 Task: Choose the runner image macOS with the architecture "ARM64" for the new self-hosted runner in the repository "JS".
Action: Mouse moved to (1160, 261)
Screenshot: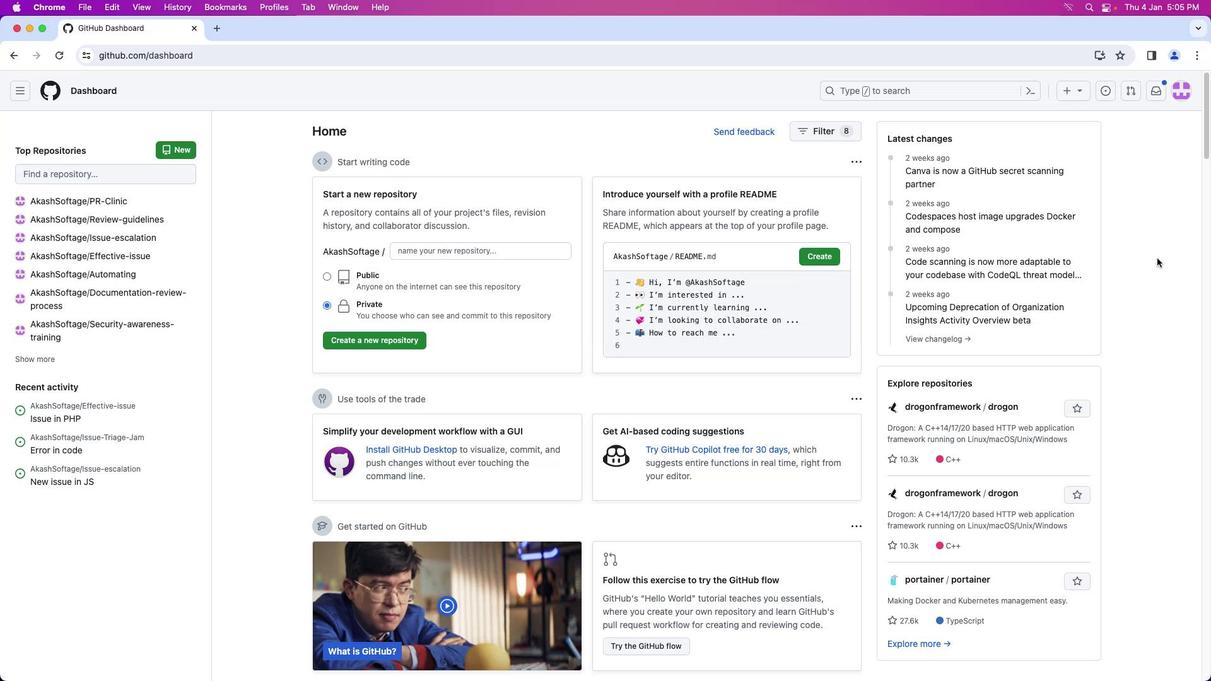 
Action: Mouse pressed left at (1160, 261)
Screenshot: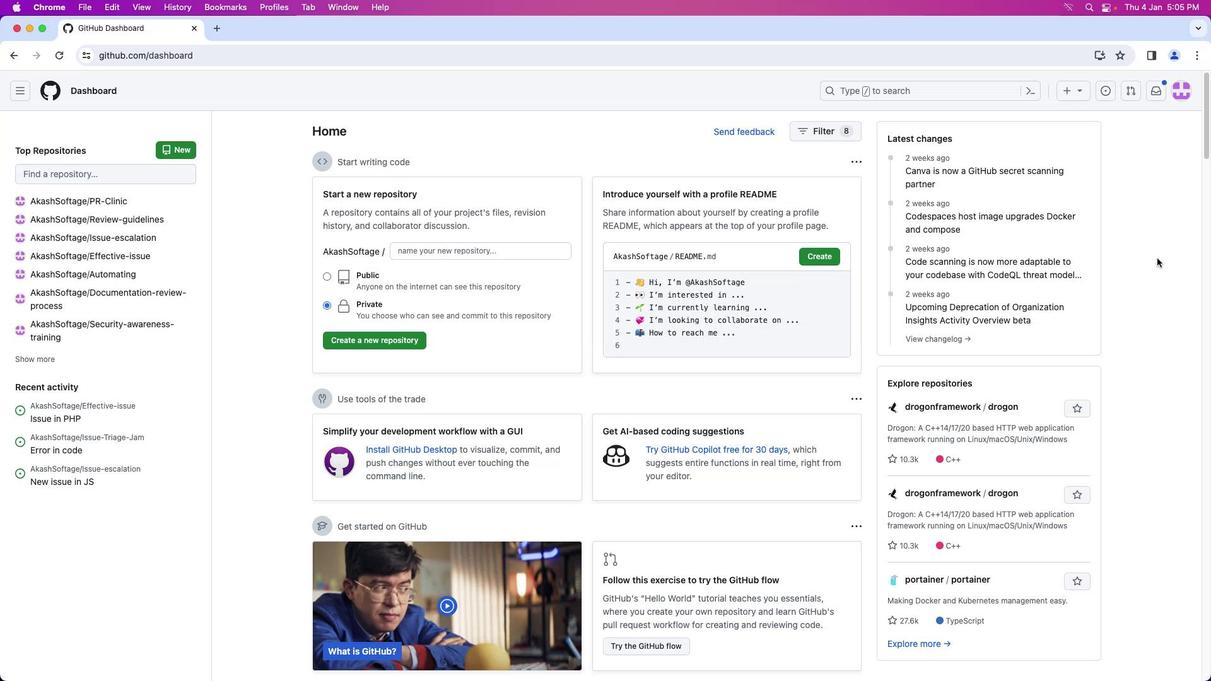 
Action: Mouse moved to (1183, 95)
Screenshot: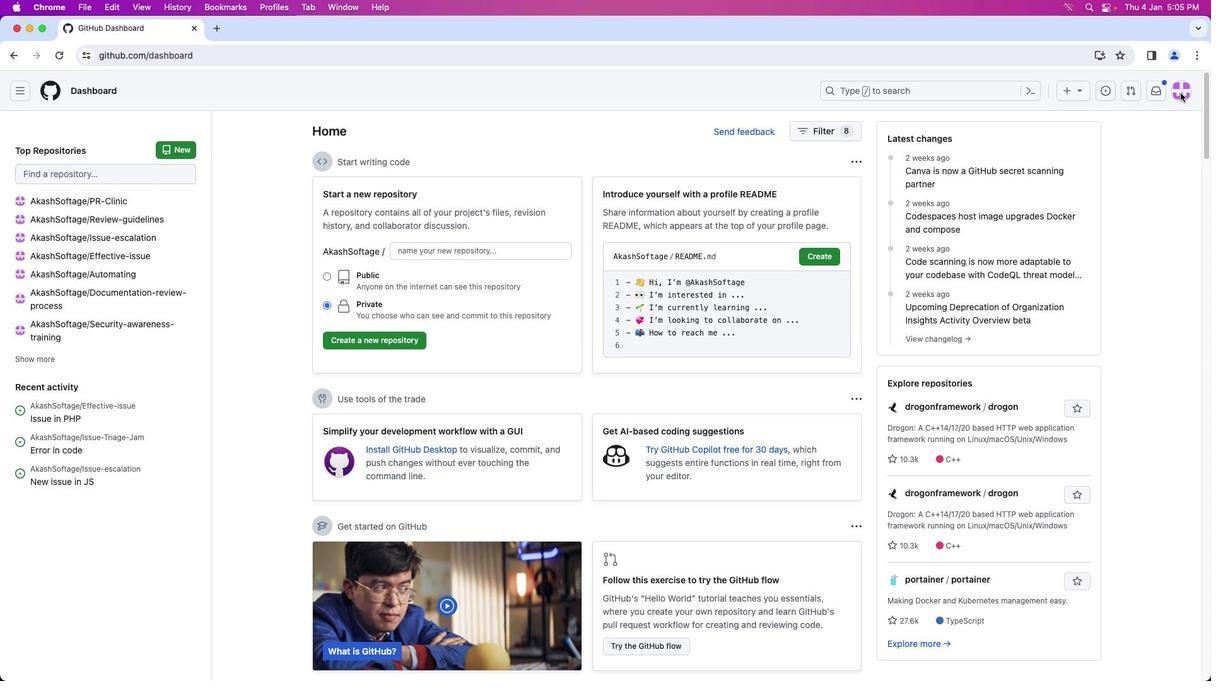 
Action: Mouse pressed left at (1183, 95)
Screenshot: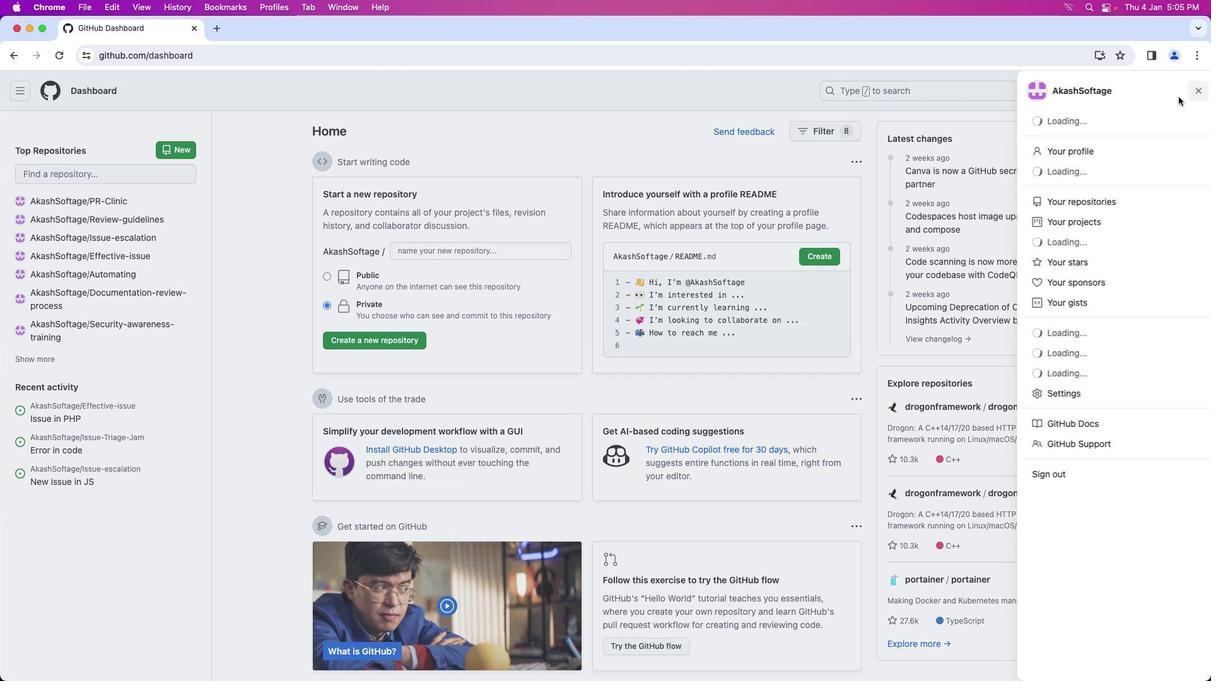 
Action: Mouse moved to (1125, 203)
Screenshot: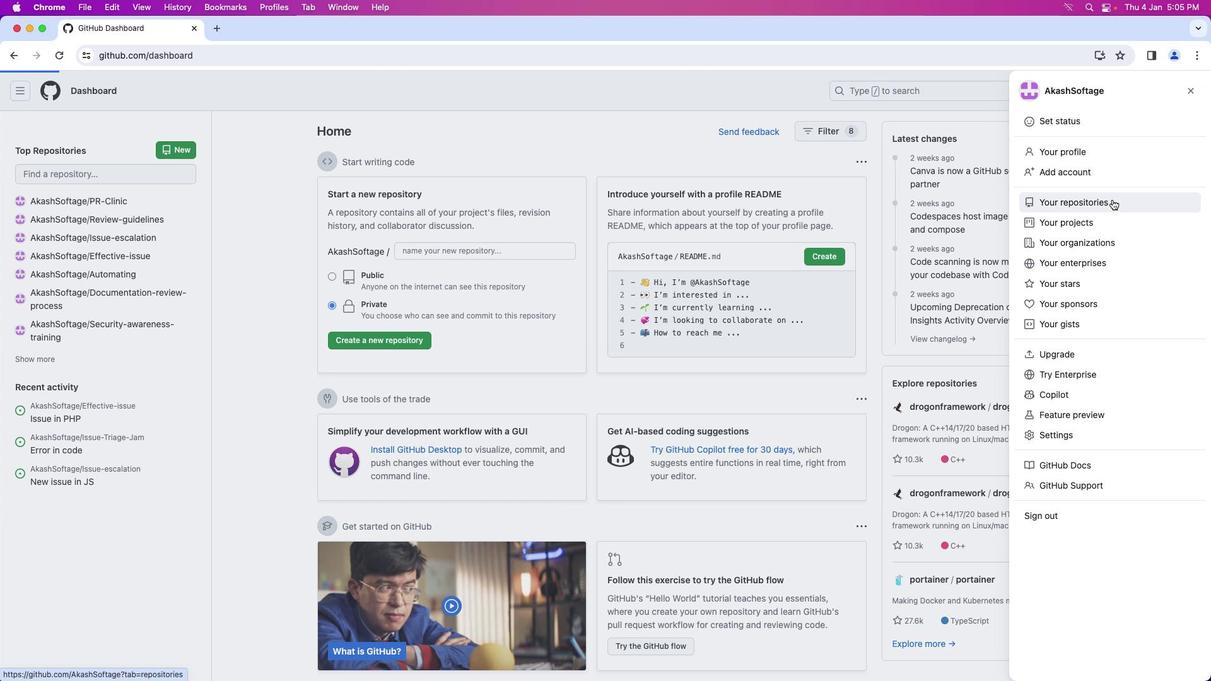 
Action: Mouse pressed left at (1125, 203)
Screenshot: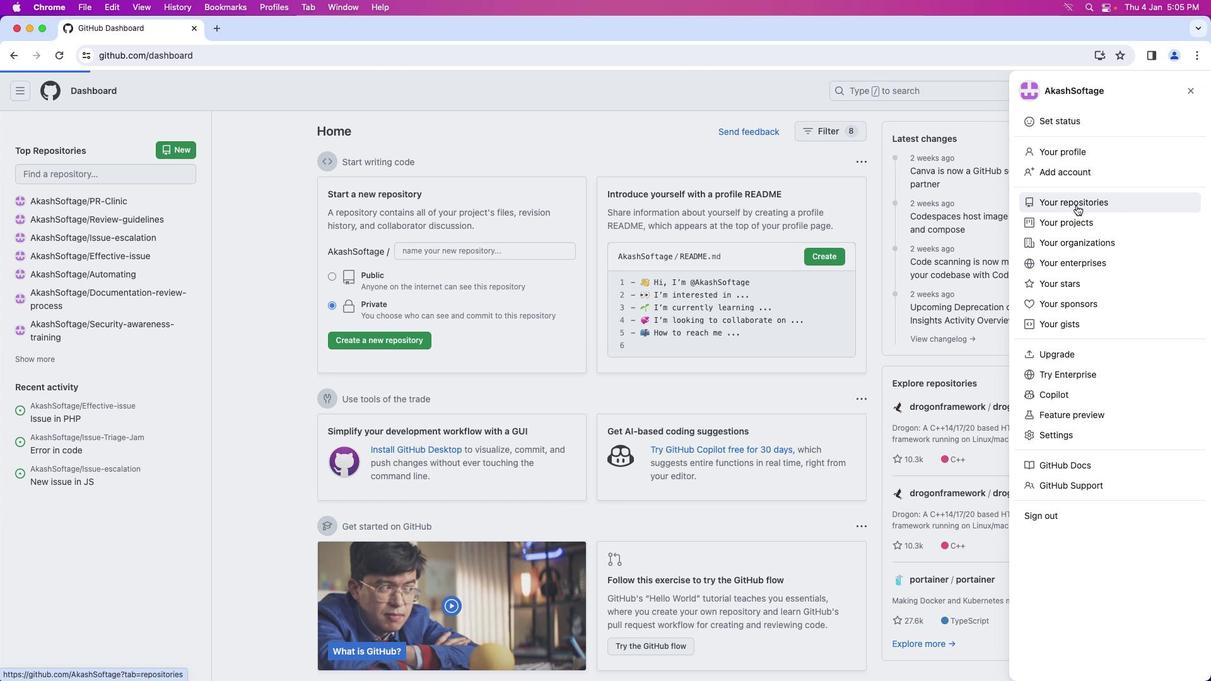 
Action: Mouse moved to (430, 212)
Screenshot: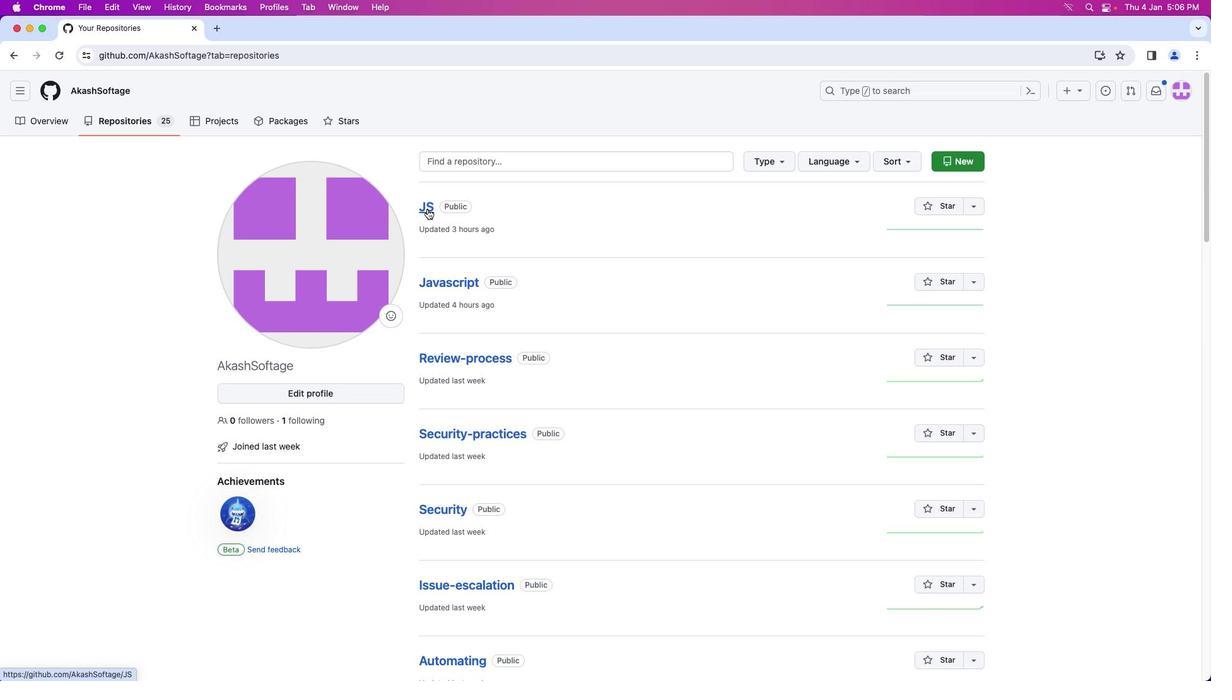 
Action: Mouse pressed left at (430, 212)
Screenshot: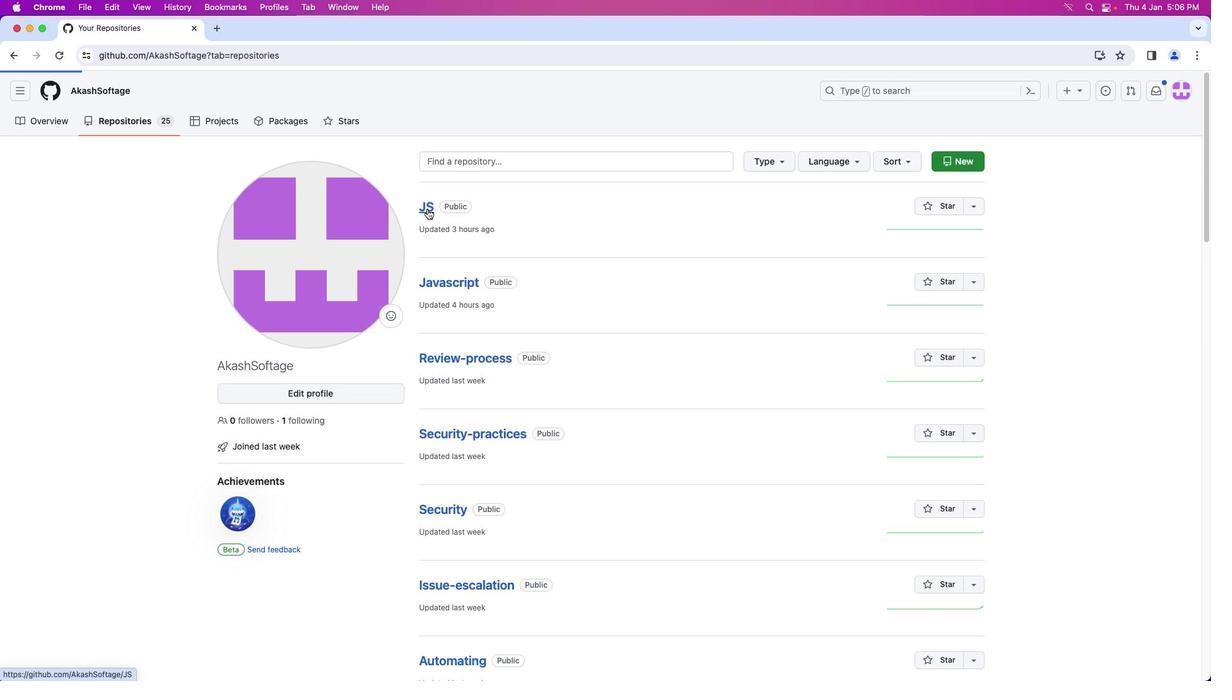 
Action: Mouse moved to (536, 125)
Screenshot: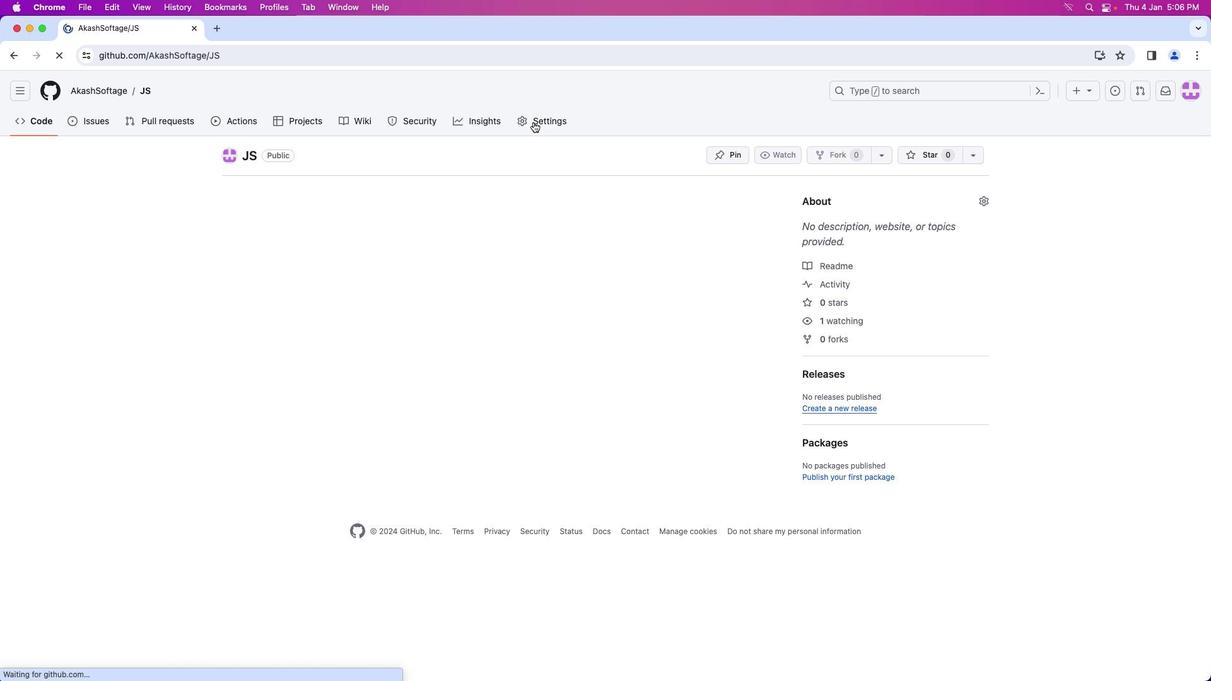 
Action: Mouse pressed left at (536, 125)
Screenshot: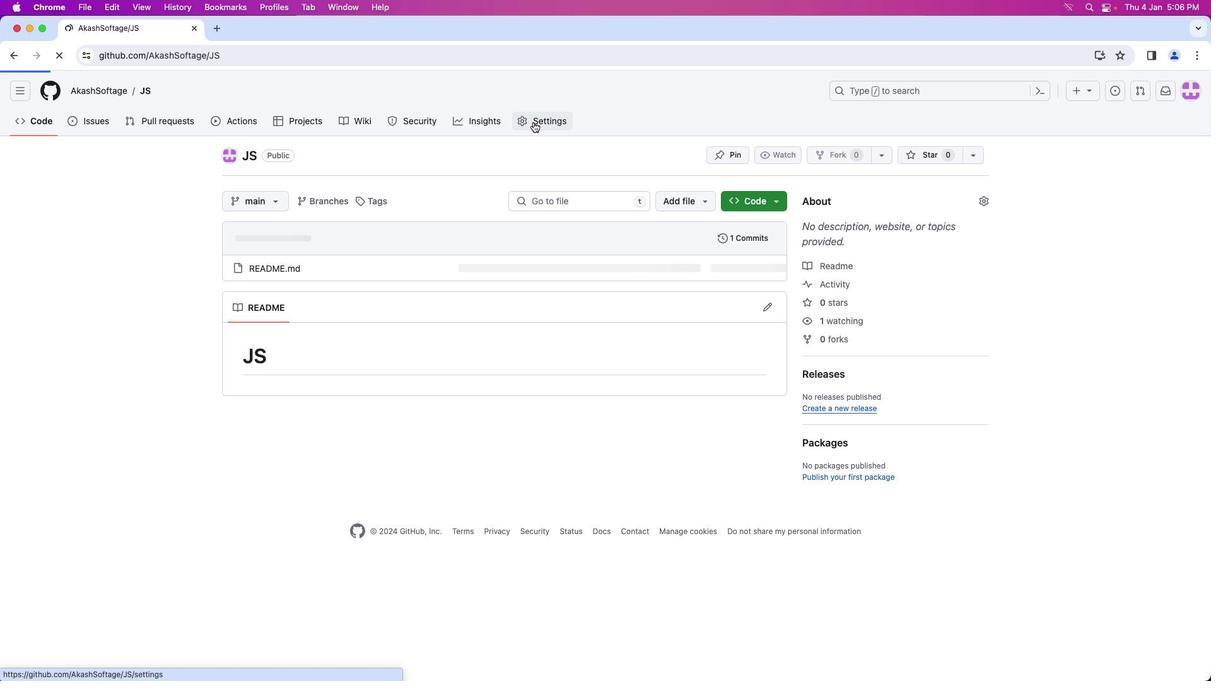 
Action: Mouse moved to (308, 340)
Screenshot: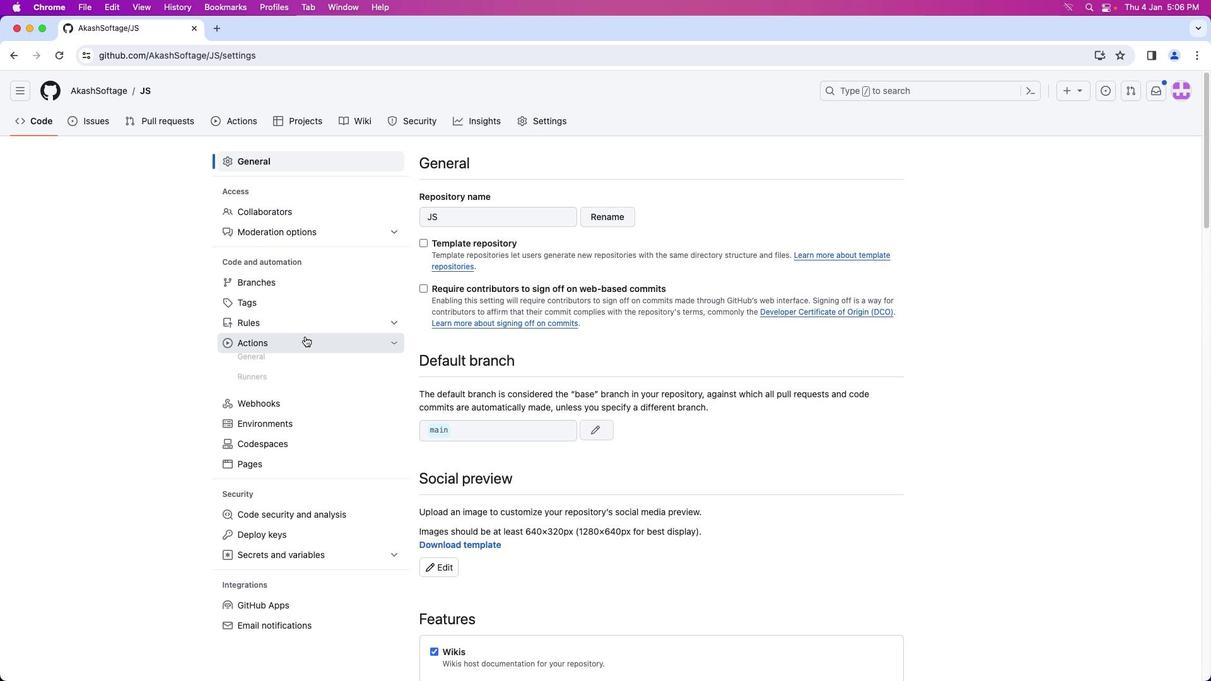 
Action: Mouse pressed left at (308, 340)
Screenshot: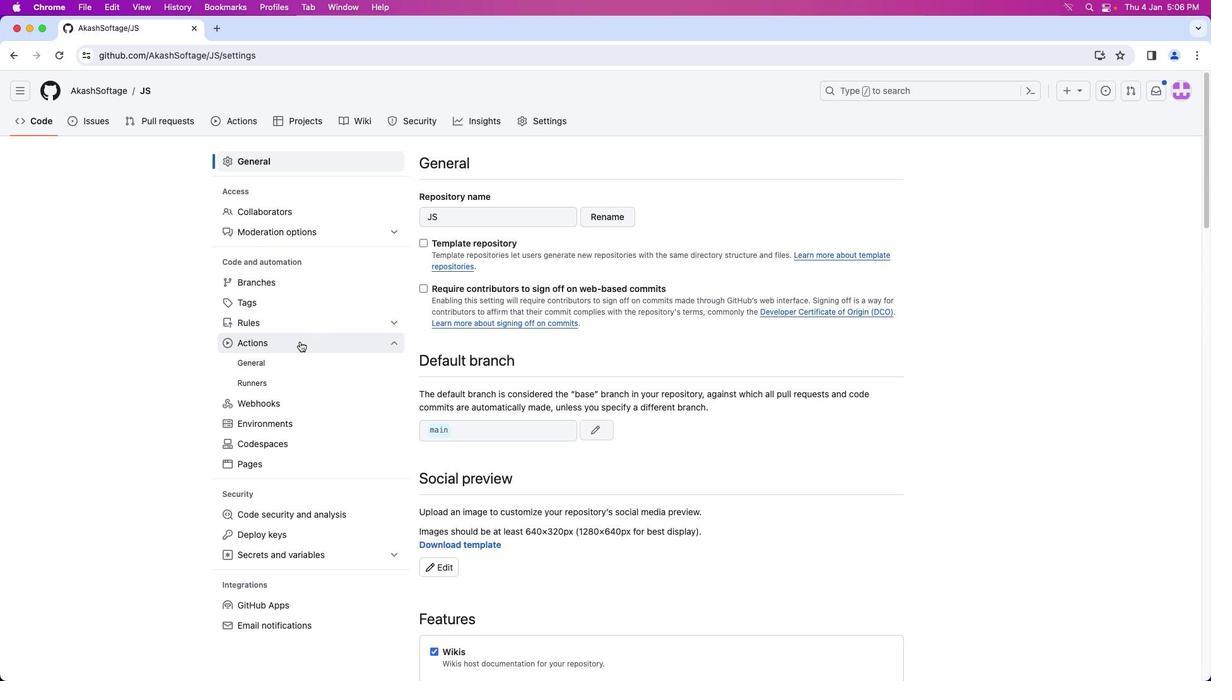 
Action: Mouse moved to (269, 385)
Screenshot: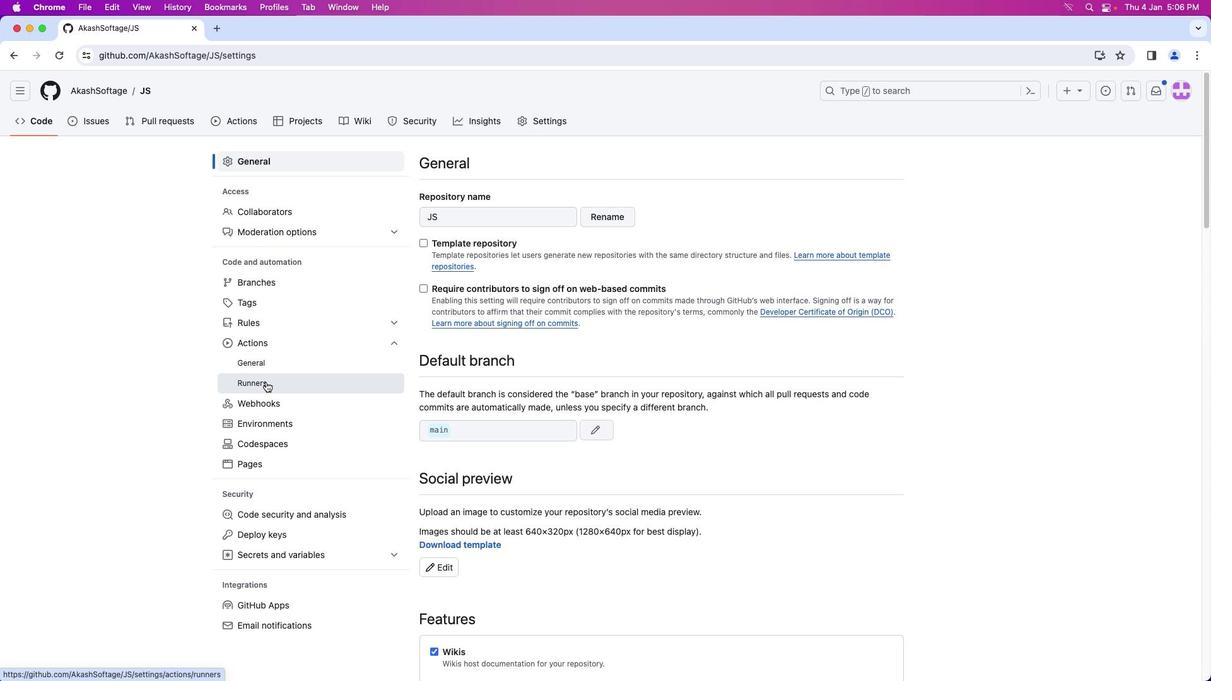 
Action: Mouse pressed left at (269, 385)
Screenshot: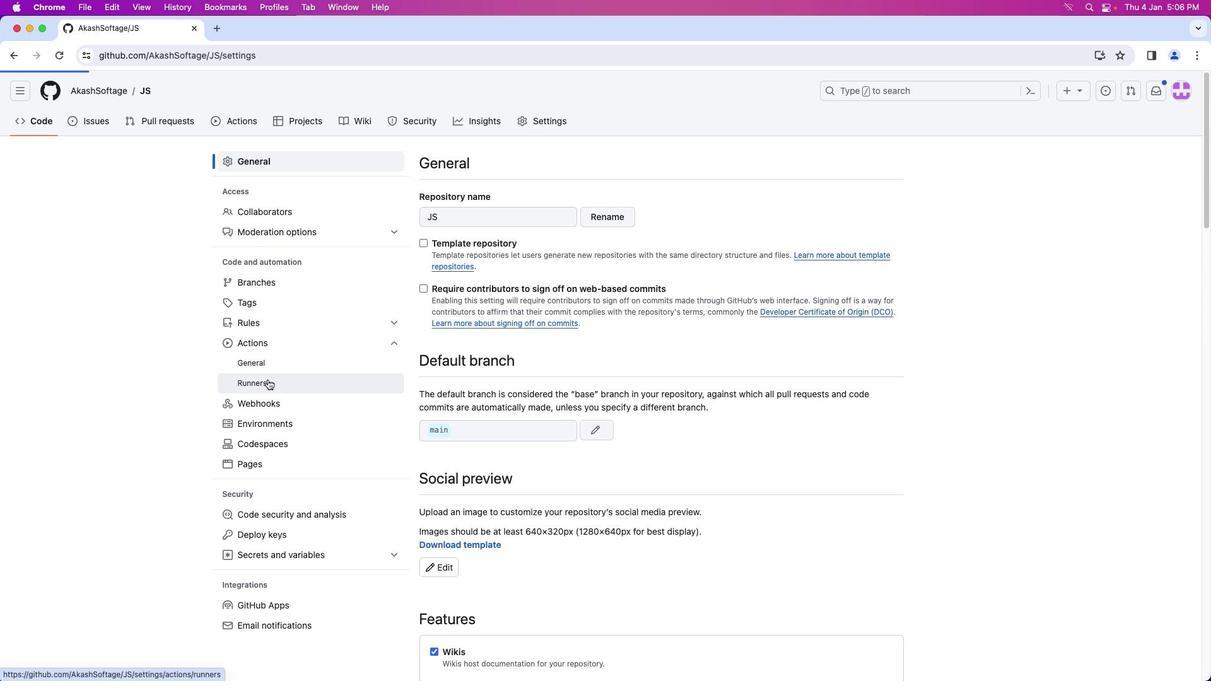 
Action: Mouse moved to (863, 165)
Screenshot: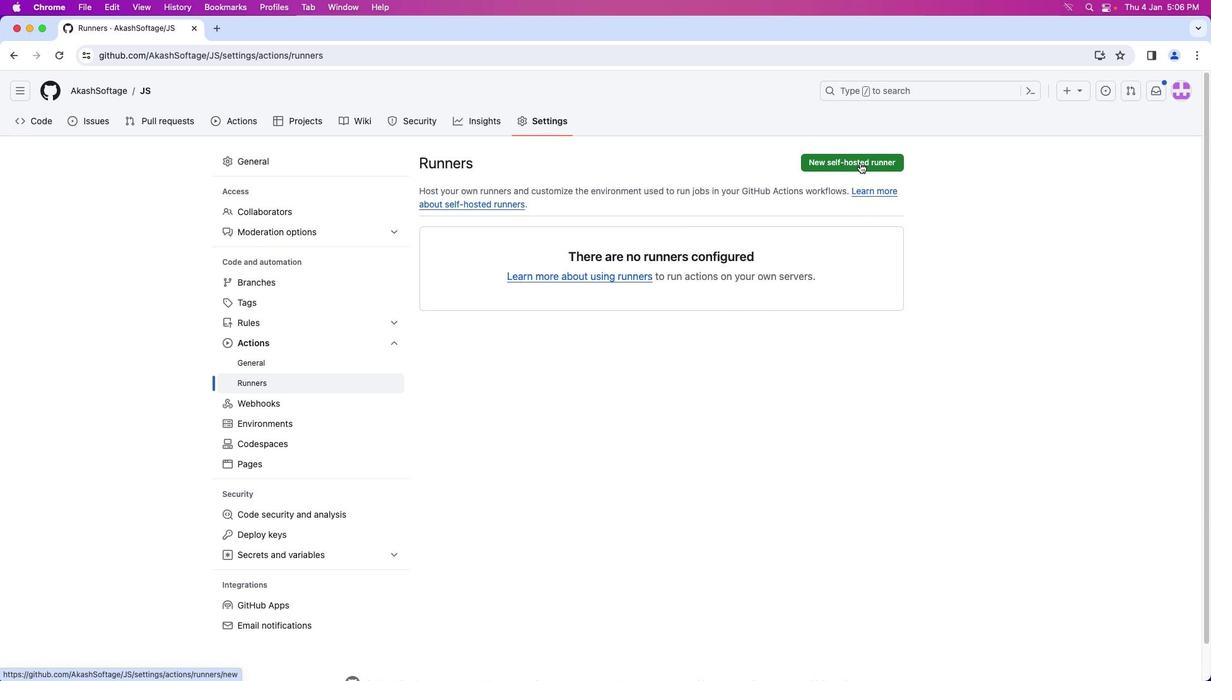 
Action: Mouse pressed left at (863, 165)
Screenshot: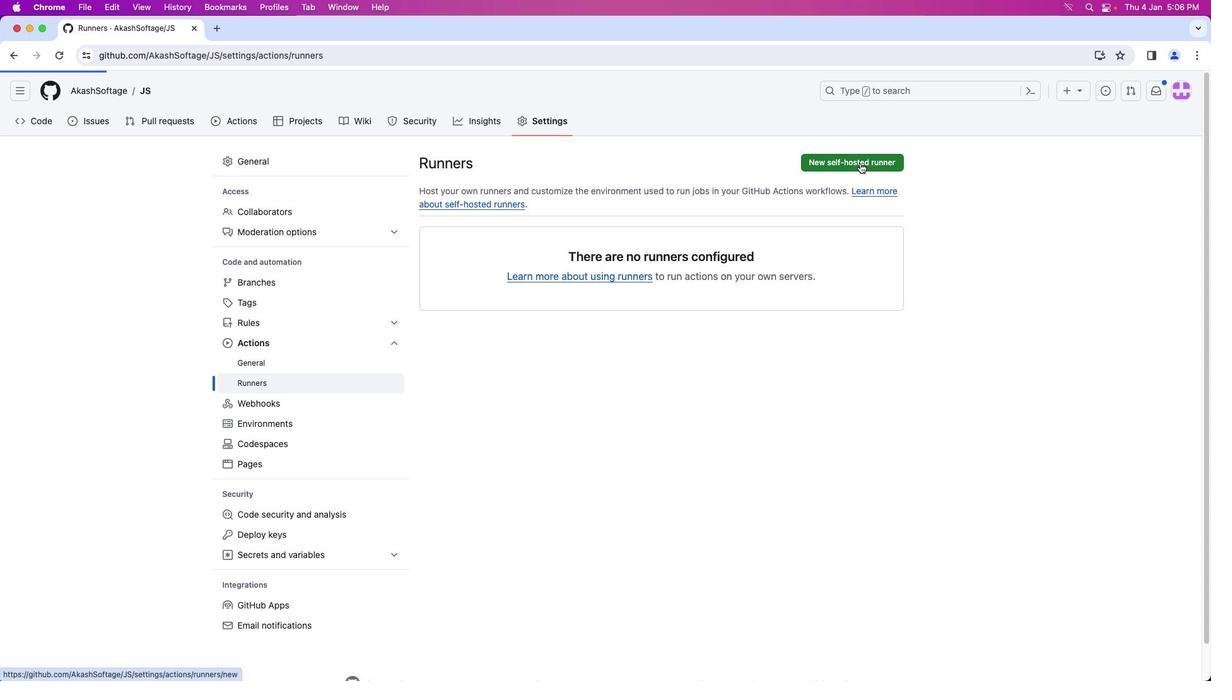 
Action: Mouse moved to (555, 340)
Screenshot: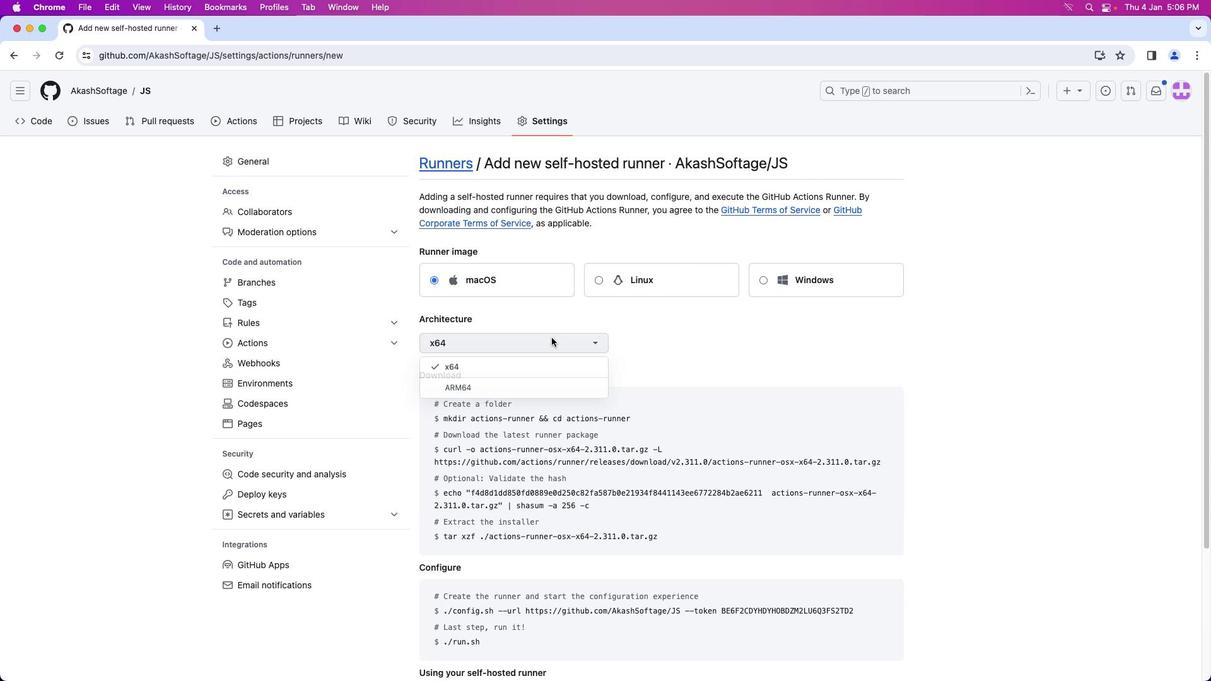 
Action: Mouse pressed left at (555, 340)
Screenshot: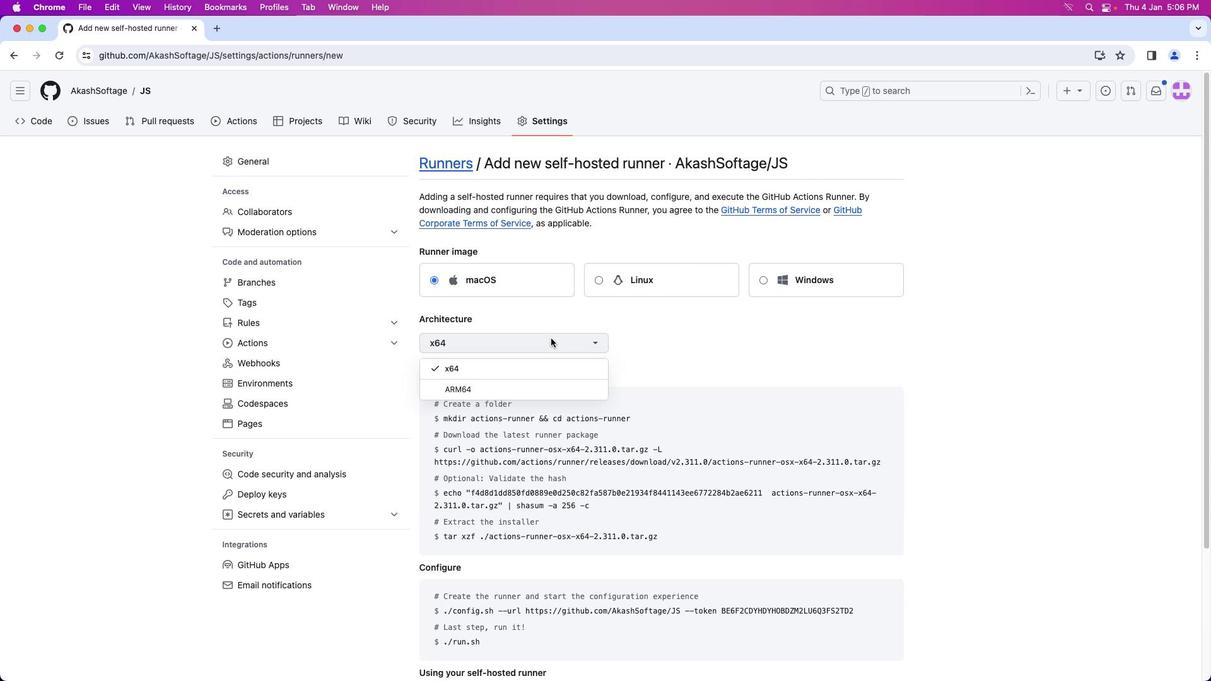 
Action: Mouse moved to (464, 288)
Screenshot: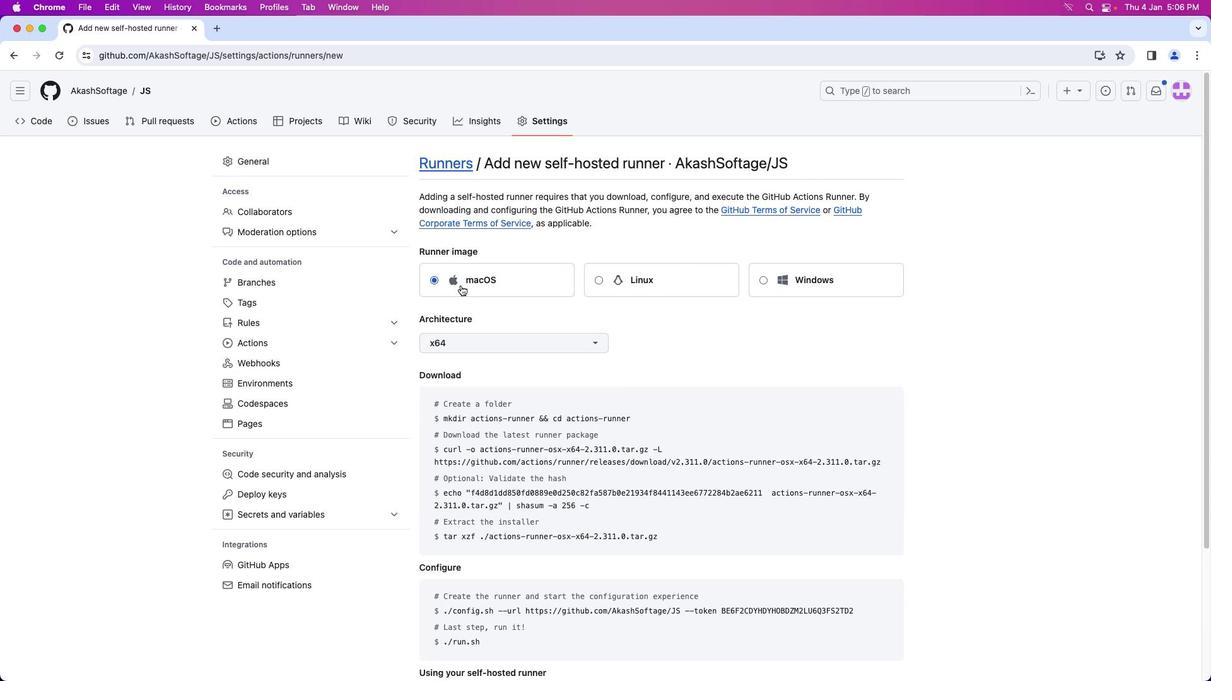
Action: Mouse pressed left at (464, 288)
Screenshot: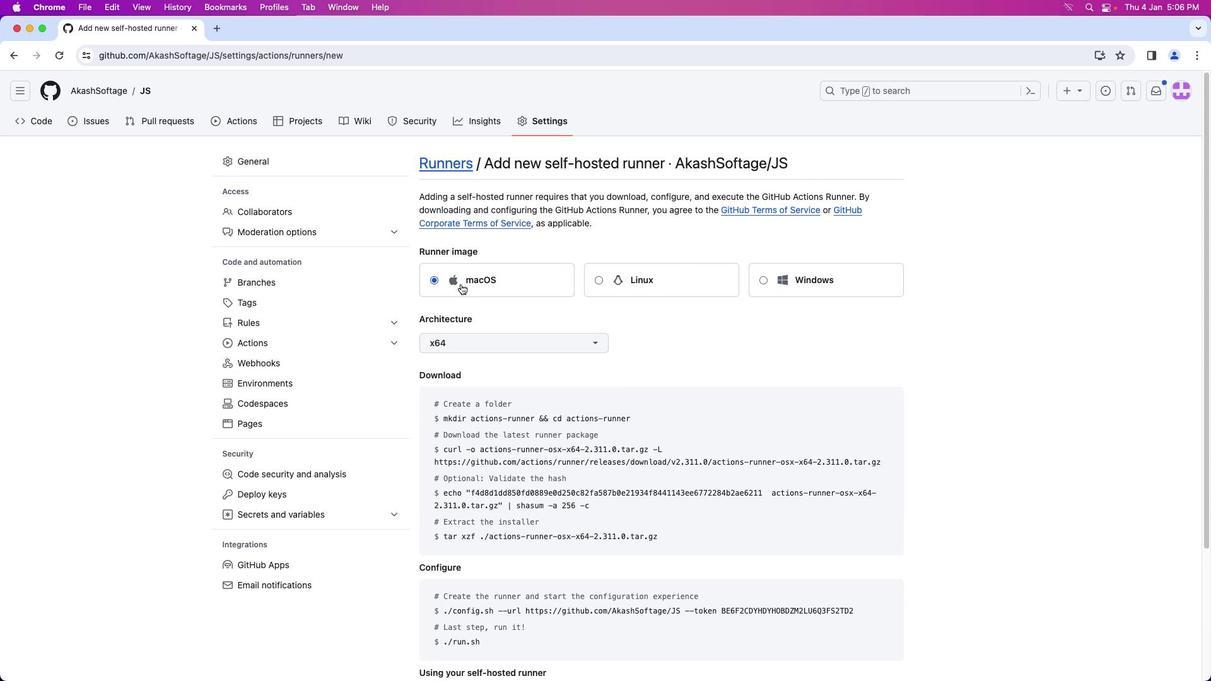 
Action: Mouse moved to (504, 346)
Screenshot: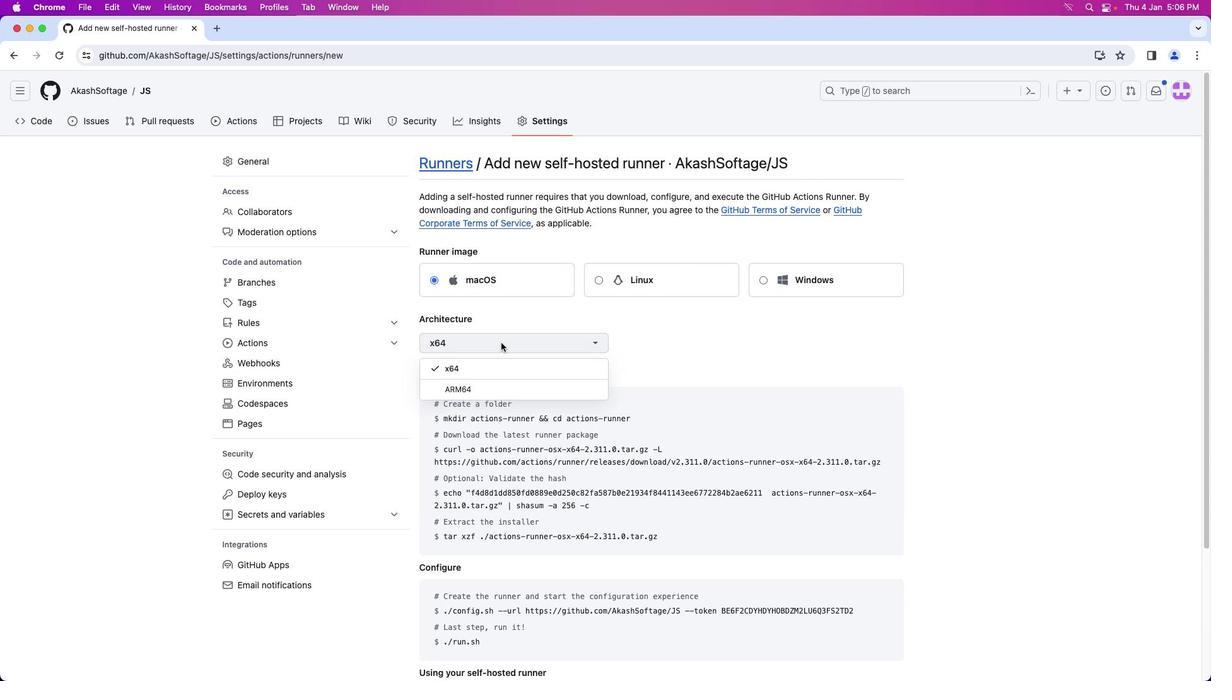 
Action: Mouse pressed left at (504, 346)
Screenshot: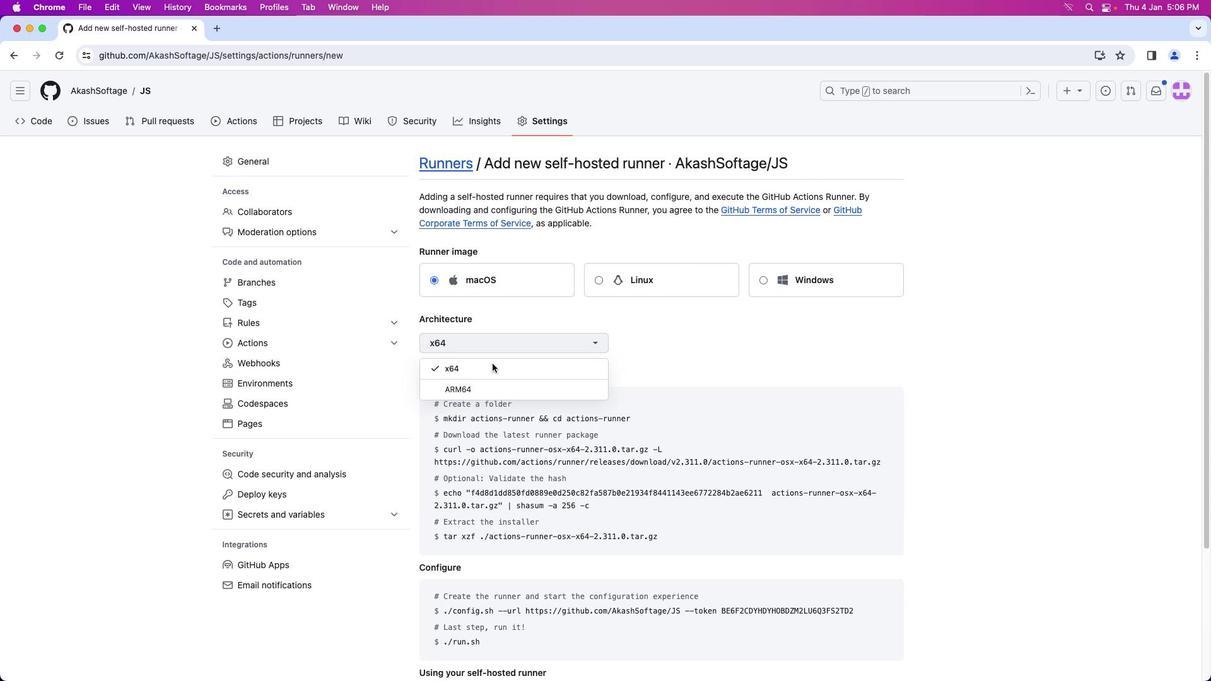 
Action: Mouse moved to (478, 390)
Screenshot: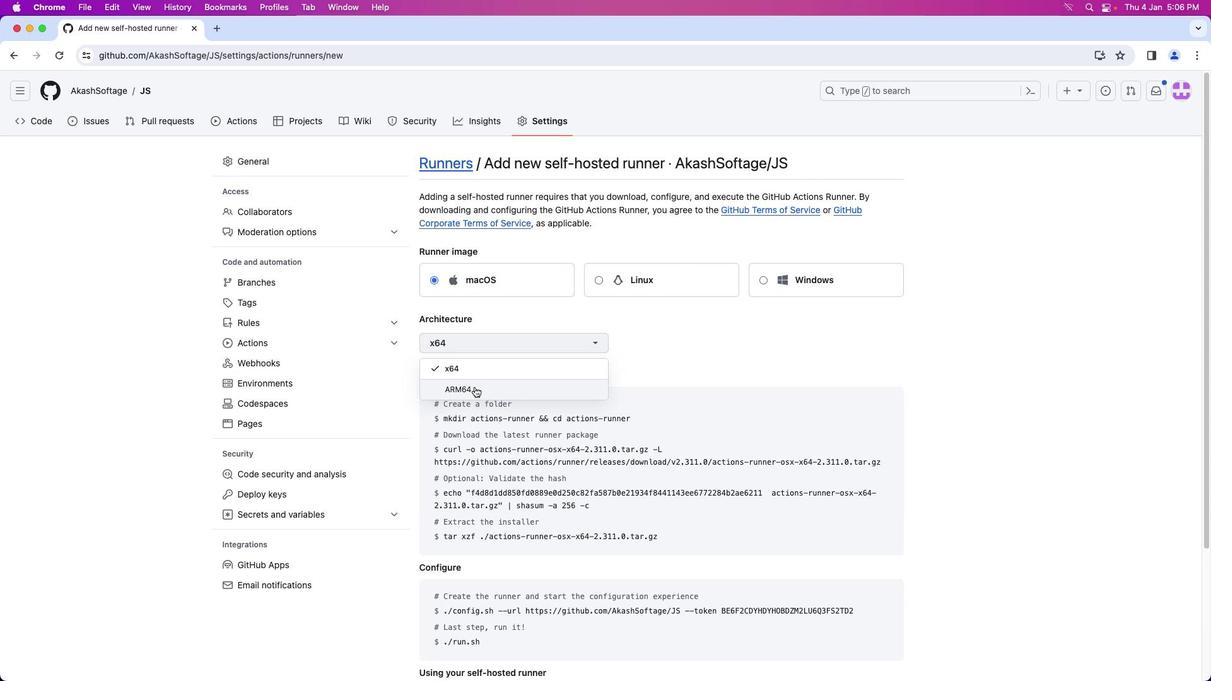 
Action: Mouse pressed left at (478, 390)
Screenshot: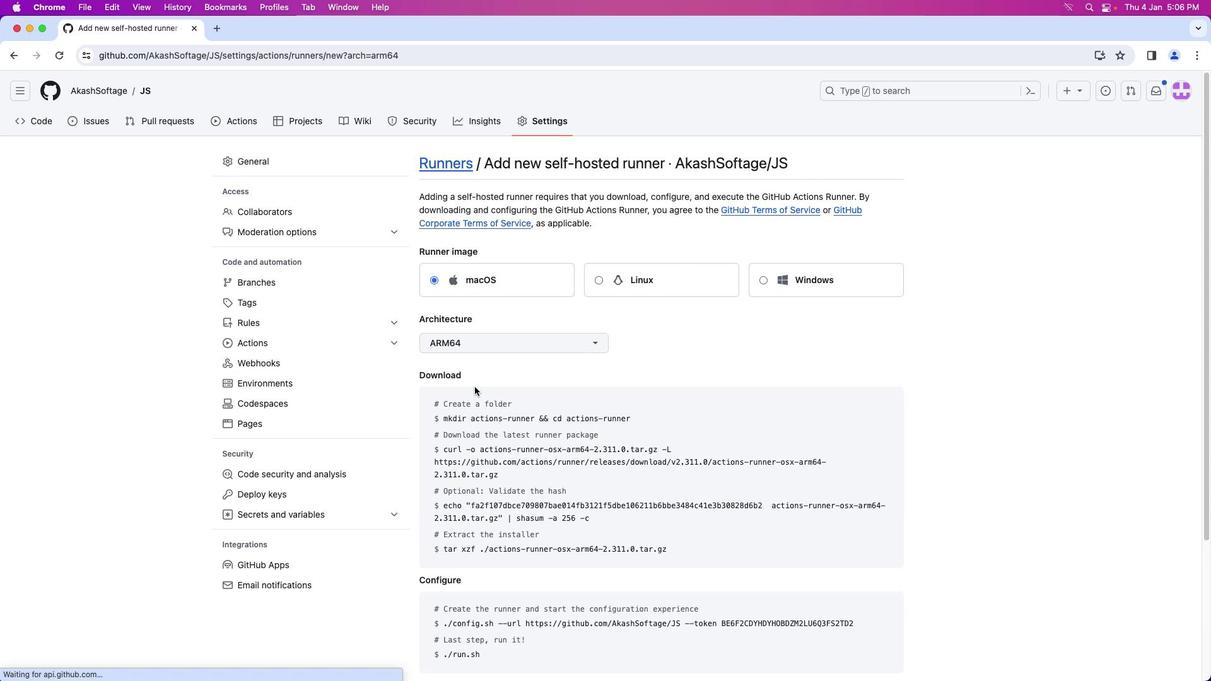 
Action: Mouse moved to (603, 379)
Screenshot: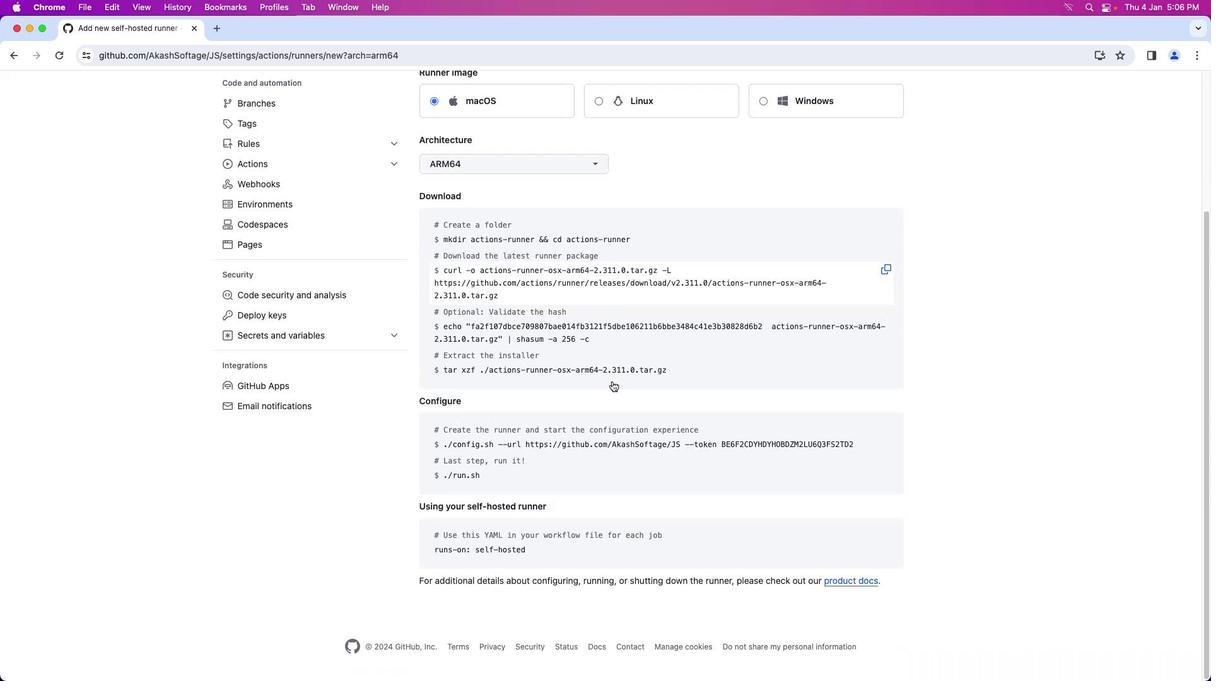 
Action: Mouse scrolled (603, 379) with delta (3, 2)
Screenshot: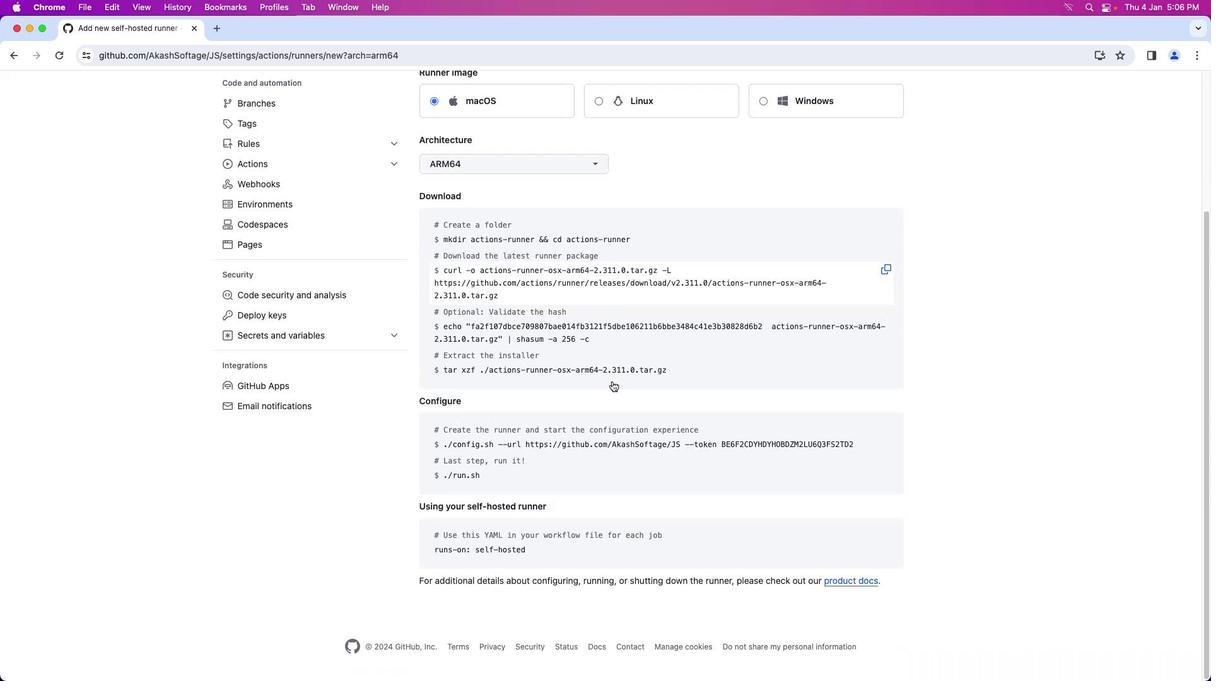
Action: Mouse moved to (611, 384)
Screenshot: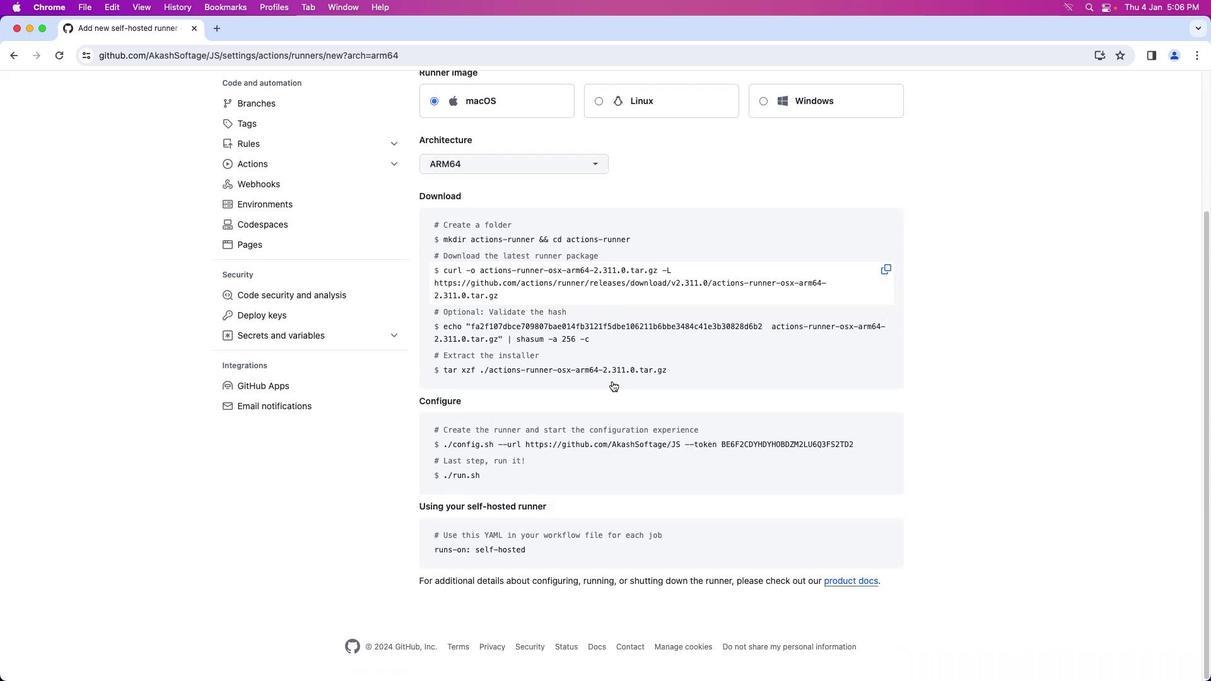 
Action: Mouse scrolled (611, 384) with delta (3, 2)
Screenshot: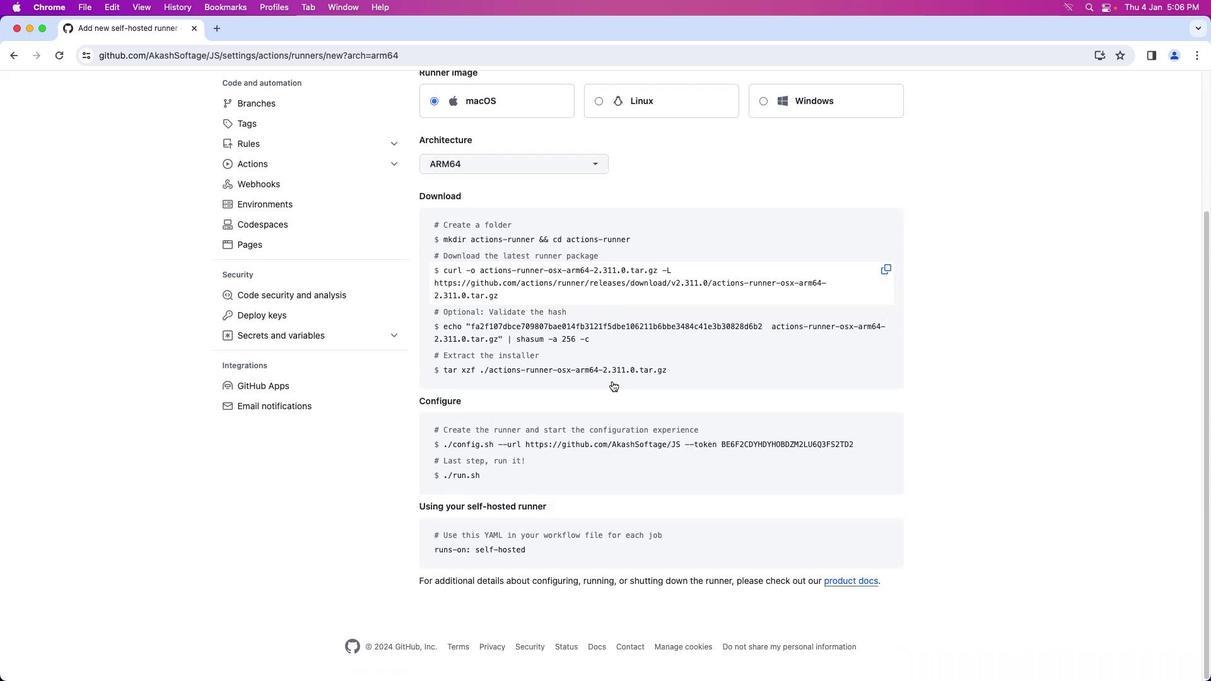 
Action: Mouse moved to (613, 384)
Screenshot: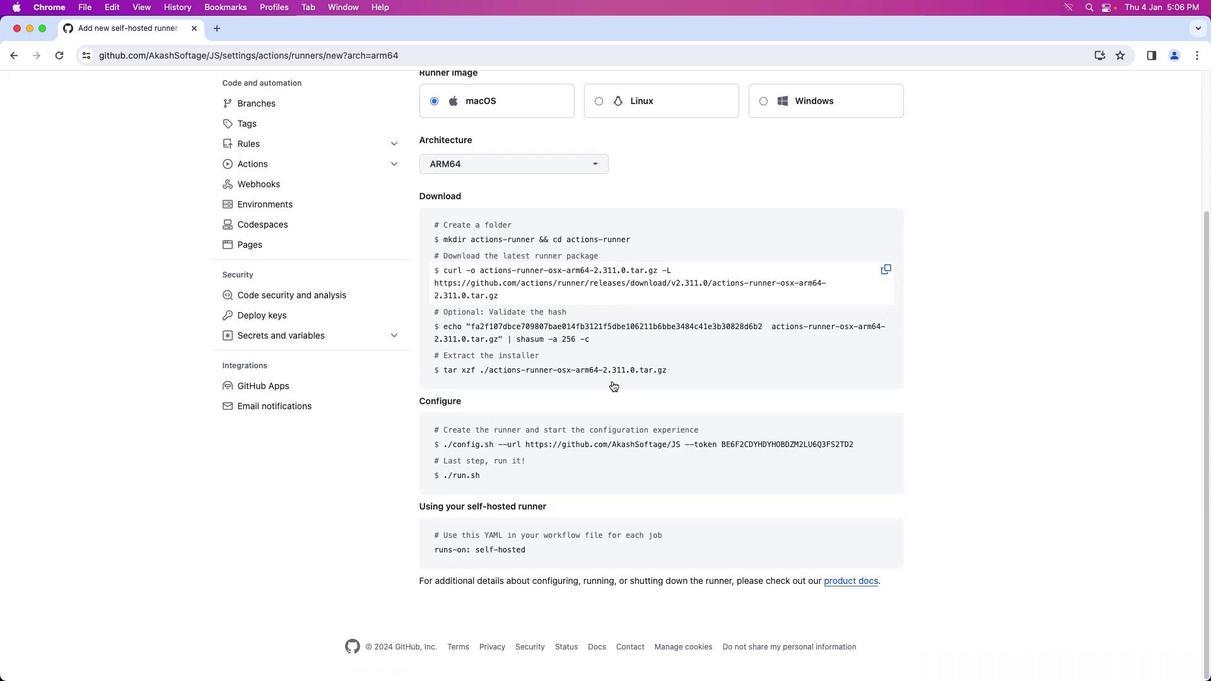
Action: Mouse scrolled (613, 384) with delta (3, 1)
Screenshot: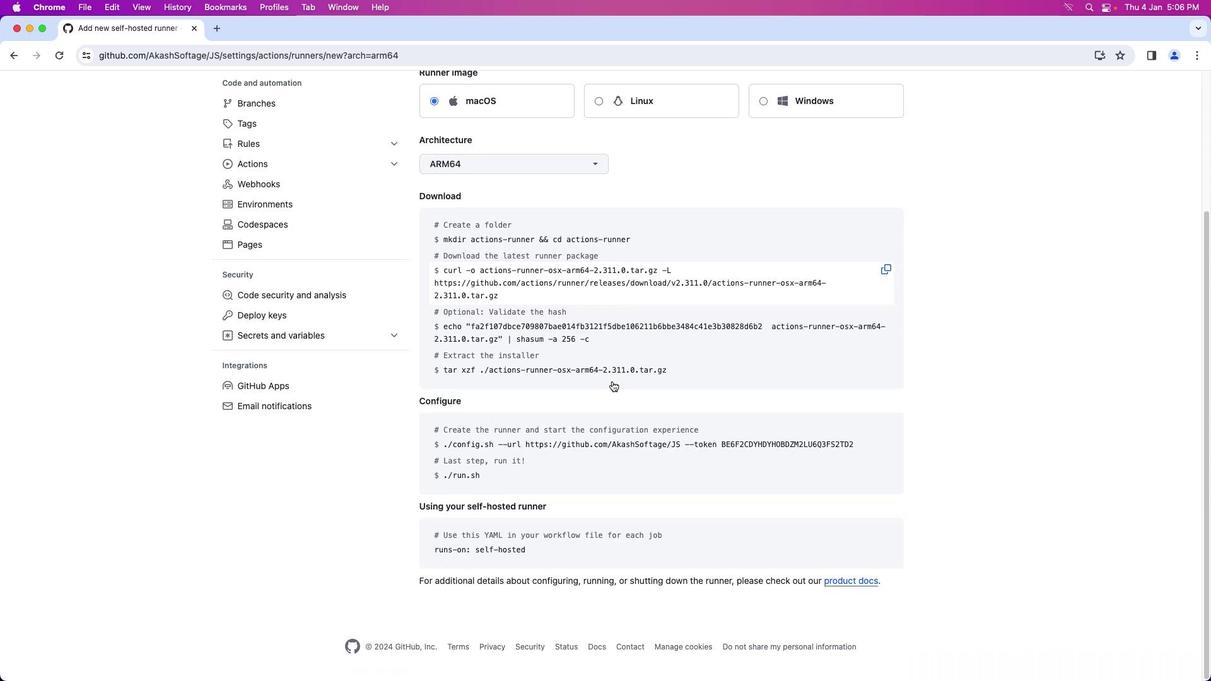
Action: Mouse moved to (614, 384)
Screenshot: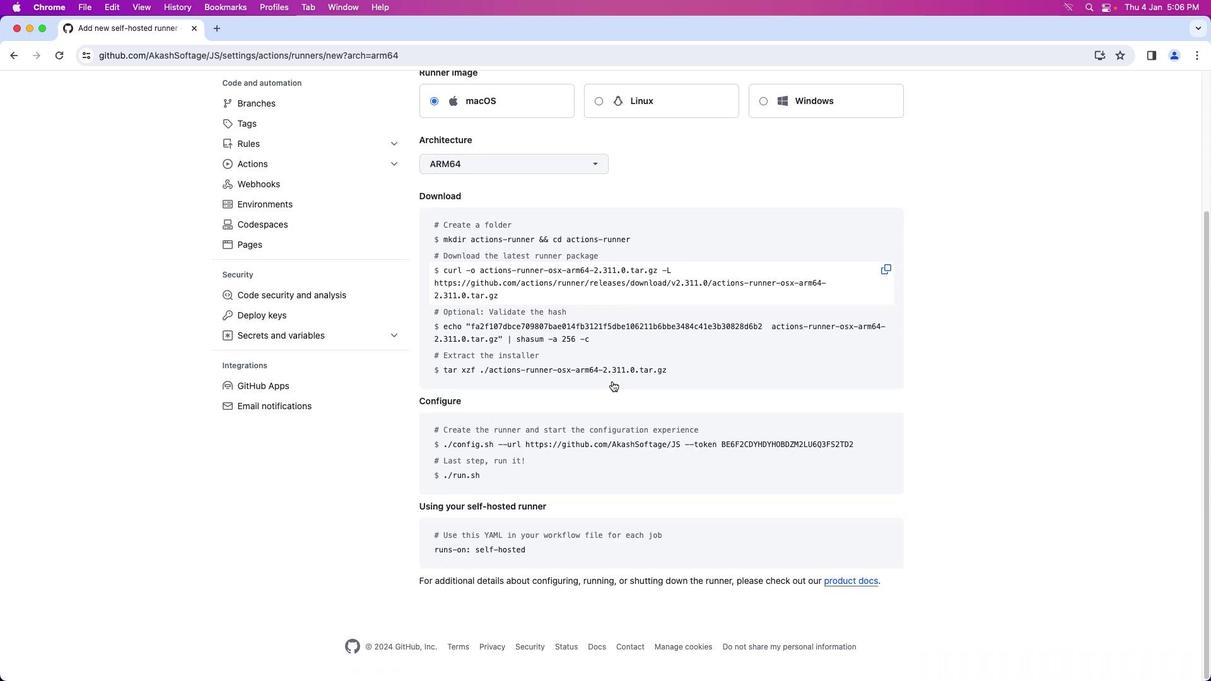 
Action: Mouse scrolled (614, 384) with delta (3, 0)
Screenshot: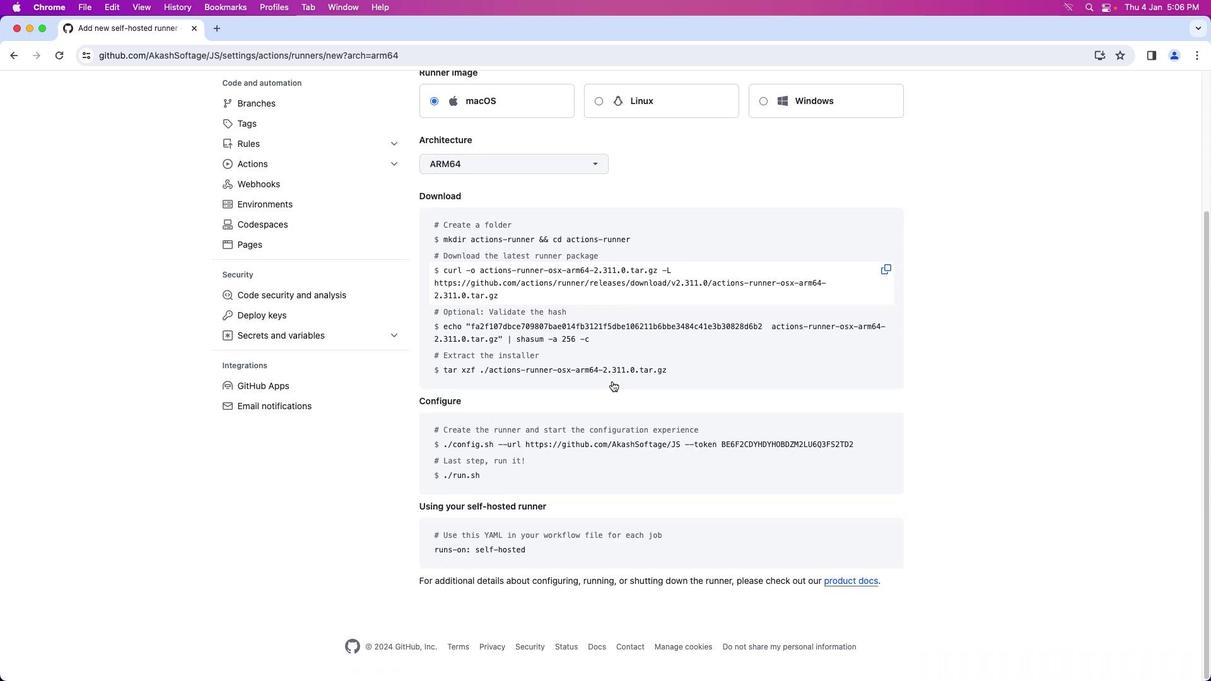 
Action: Mouse moved to (615, 384)
Screenshot: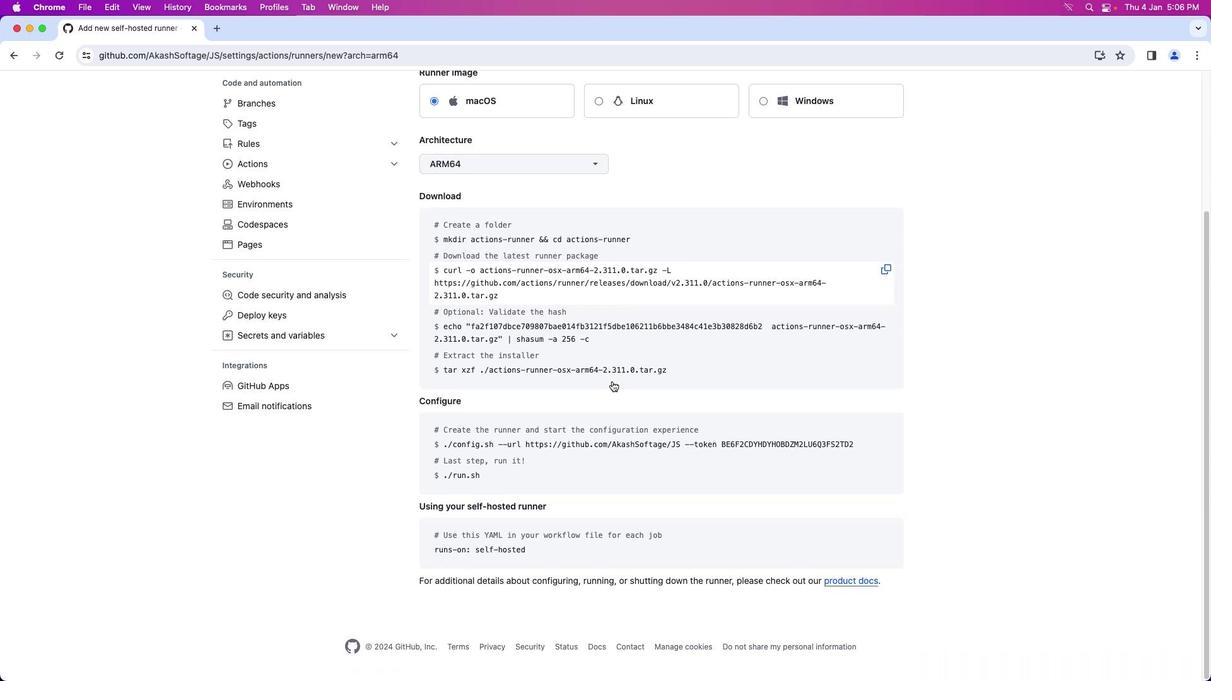 
Action: Mouse scrolled (615, 384) with delta (3, 0)
Screenshot: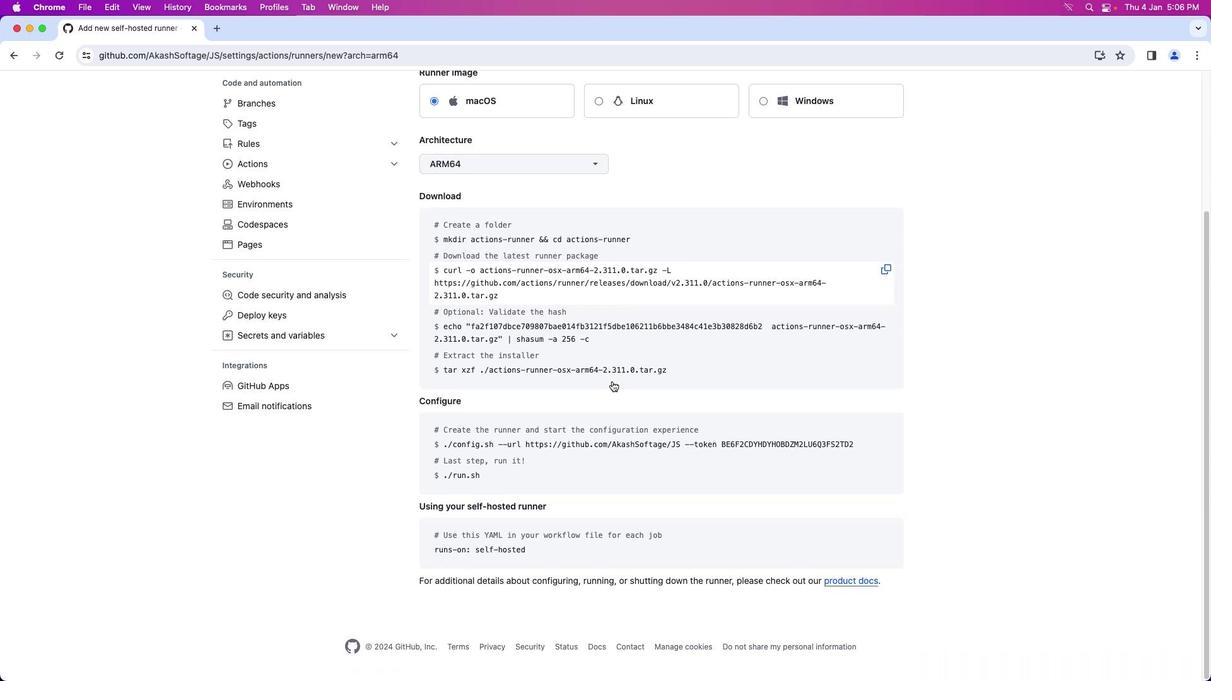 
Action: Mouse moved to (615, 384)
Screenshot: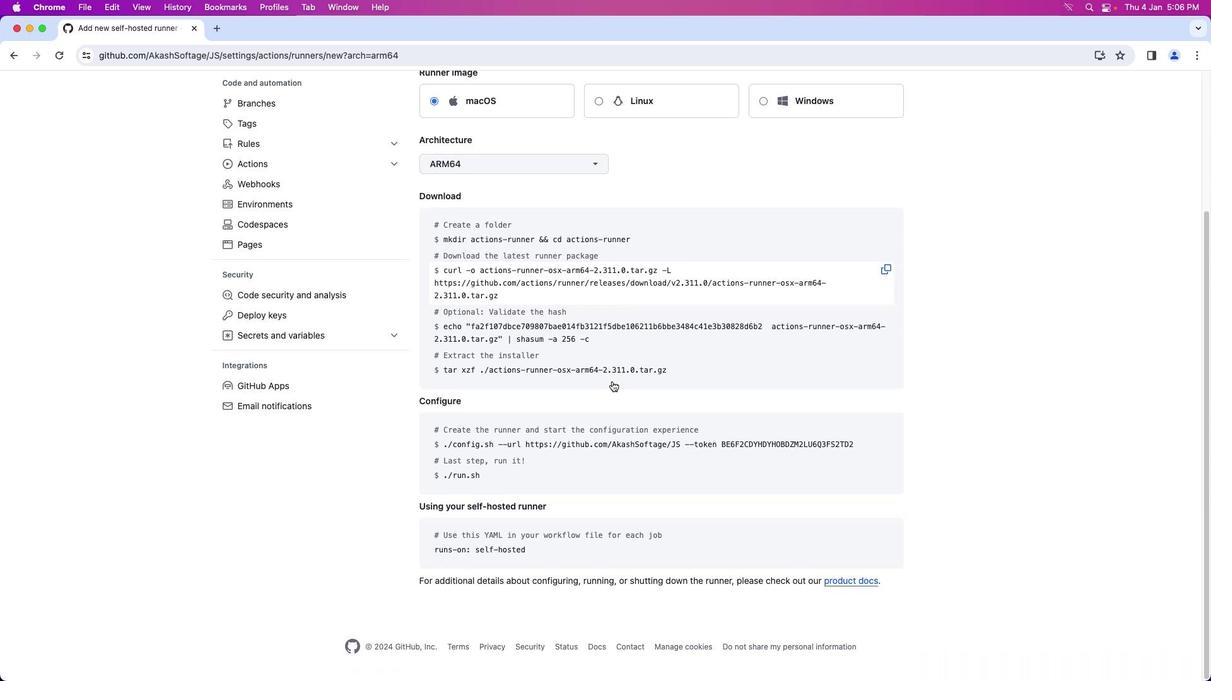 
Action: Mouse scrolled (615, 384) with delta (3, 0)
Screenshot: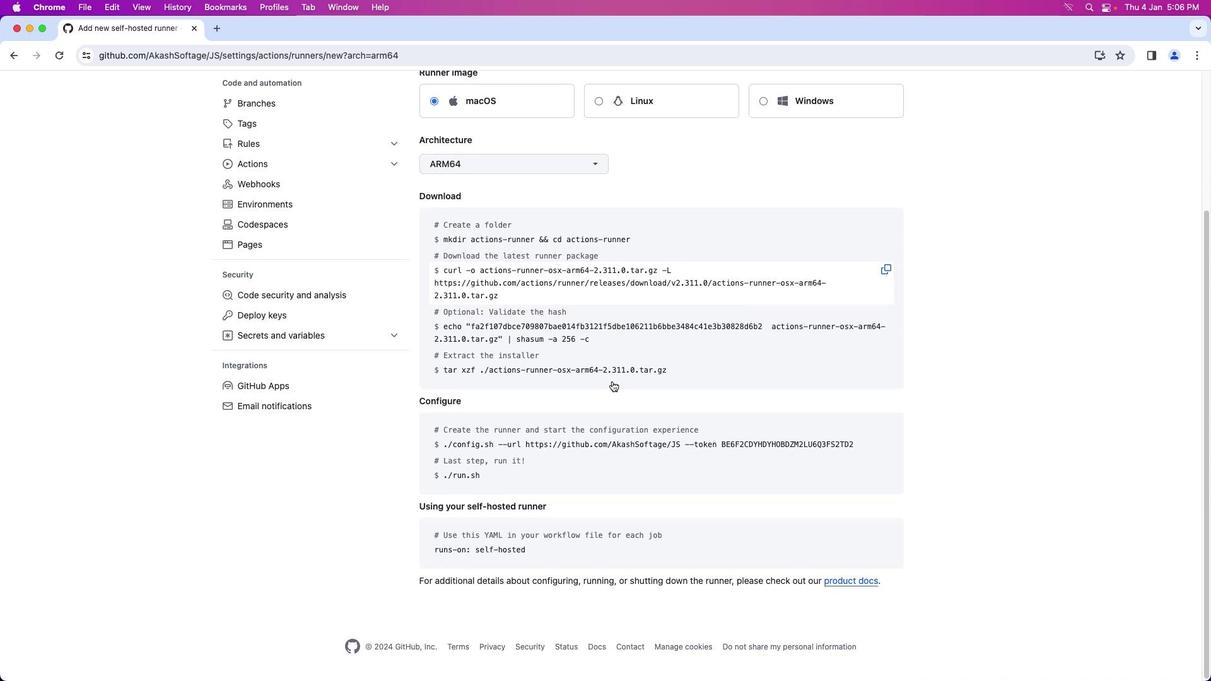 
Action: Mouse scrolled (615, 384) with delta (3, 3)
Screenshot: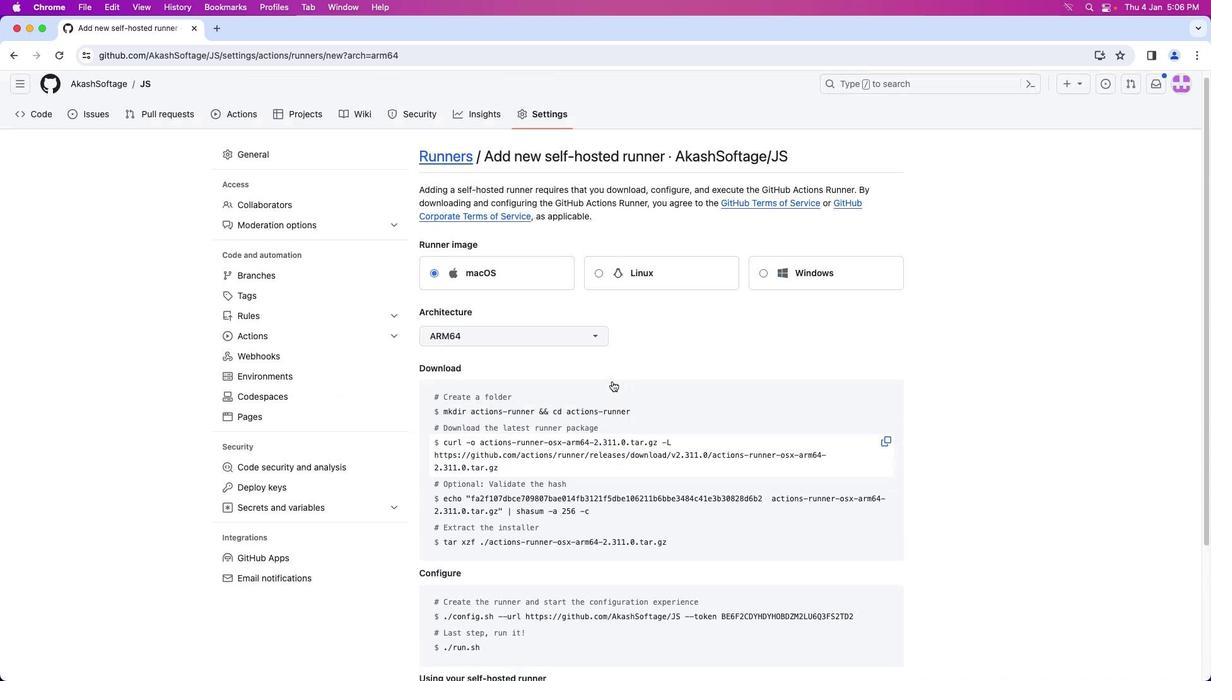 
Action: Mouse scrolled (615, 384) with delta (3, 3)
Screenshot: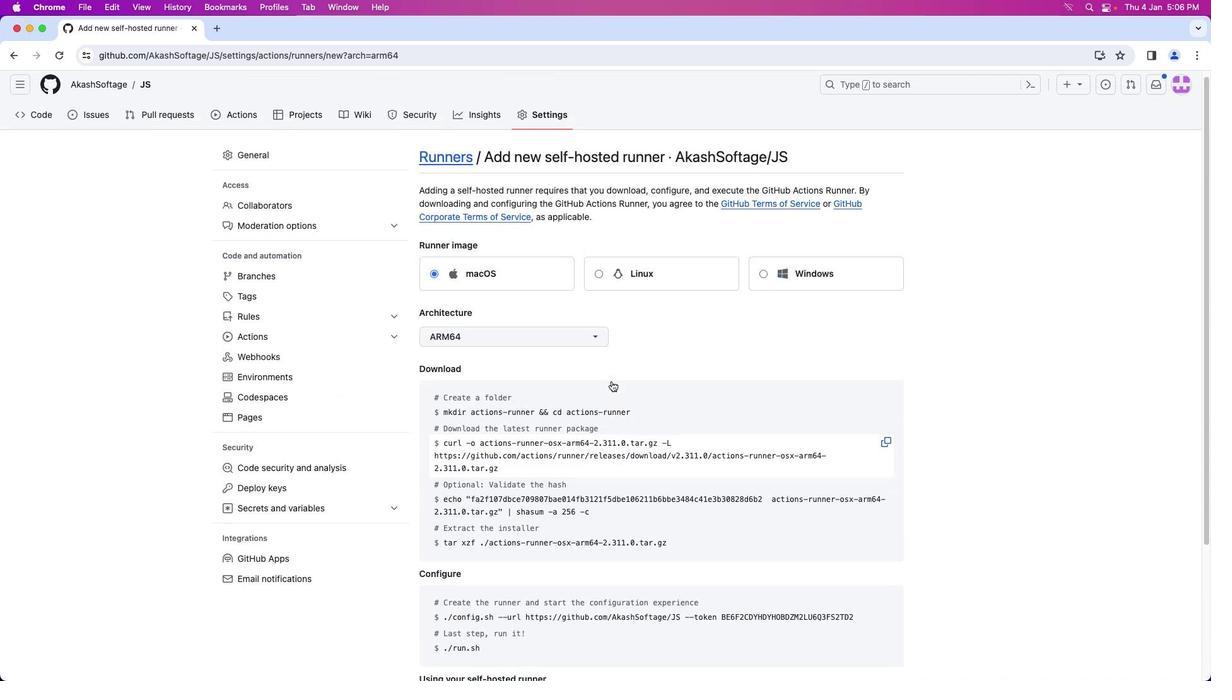 
Action: Mouse scrolled (615, 384) with delta (3, 4)
Screenshot: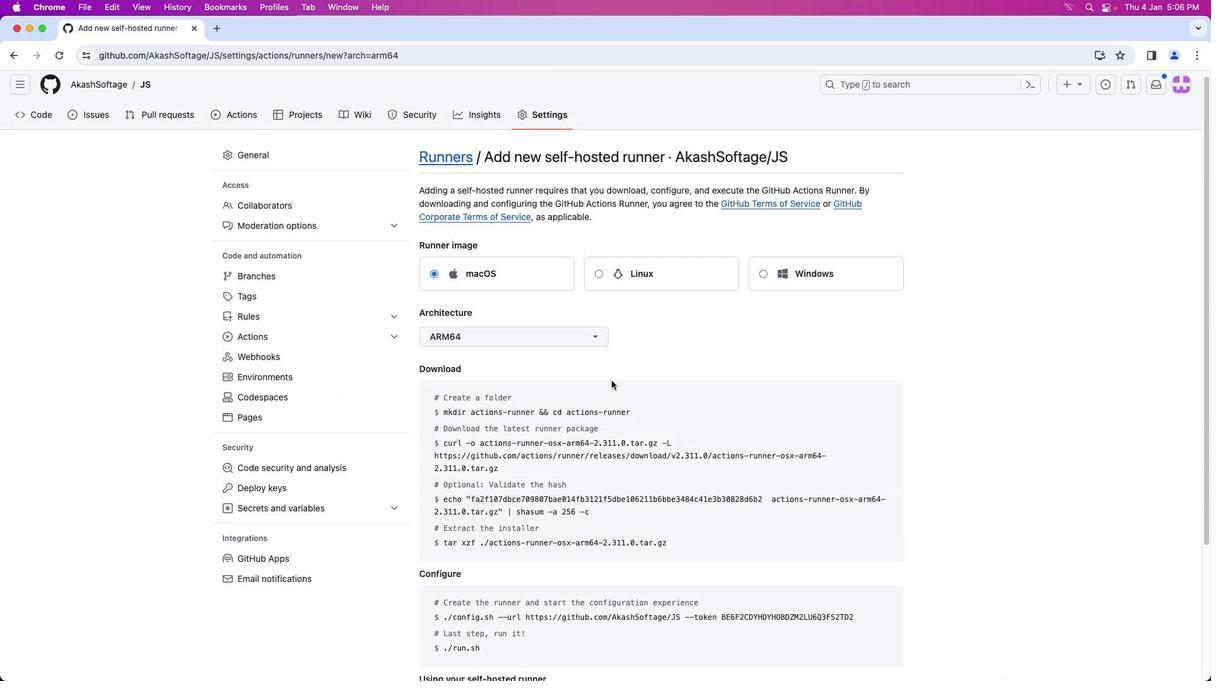 
Action: Mouse scrolled (615, 384) with delta (3, 5)
Screenshot: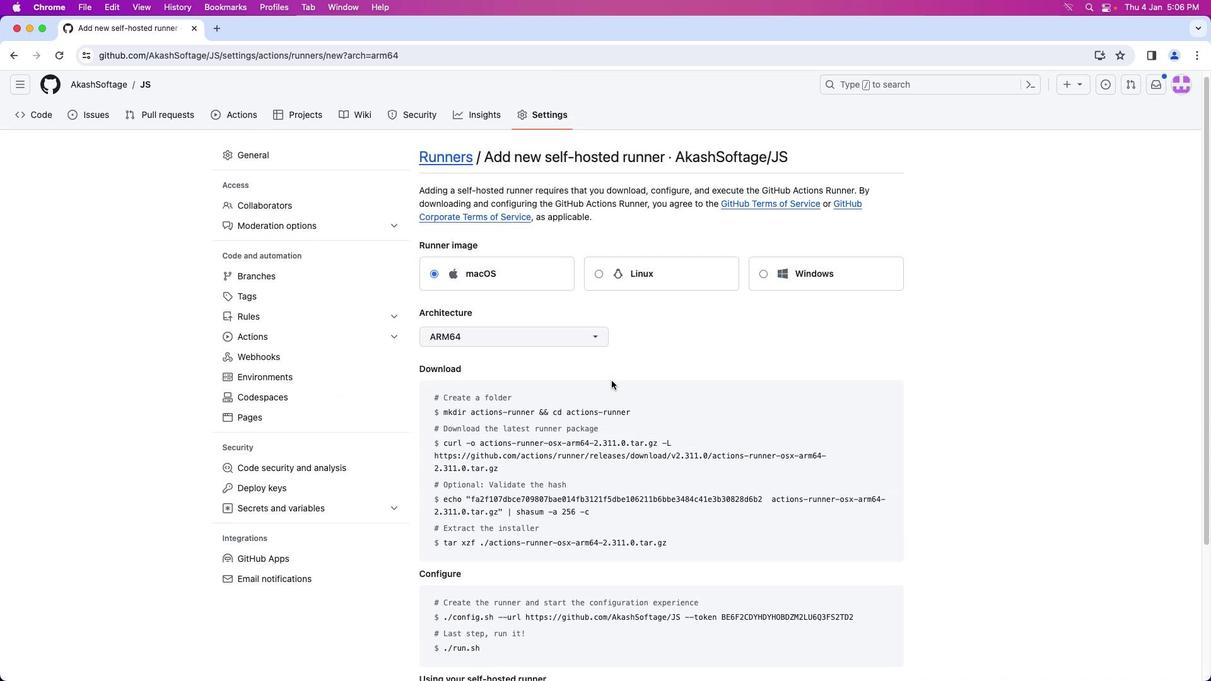 
Action: Mouse moved to (615, 384)
Screenshot: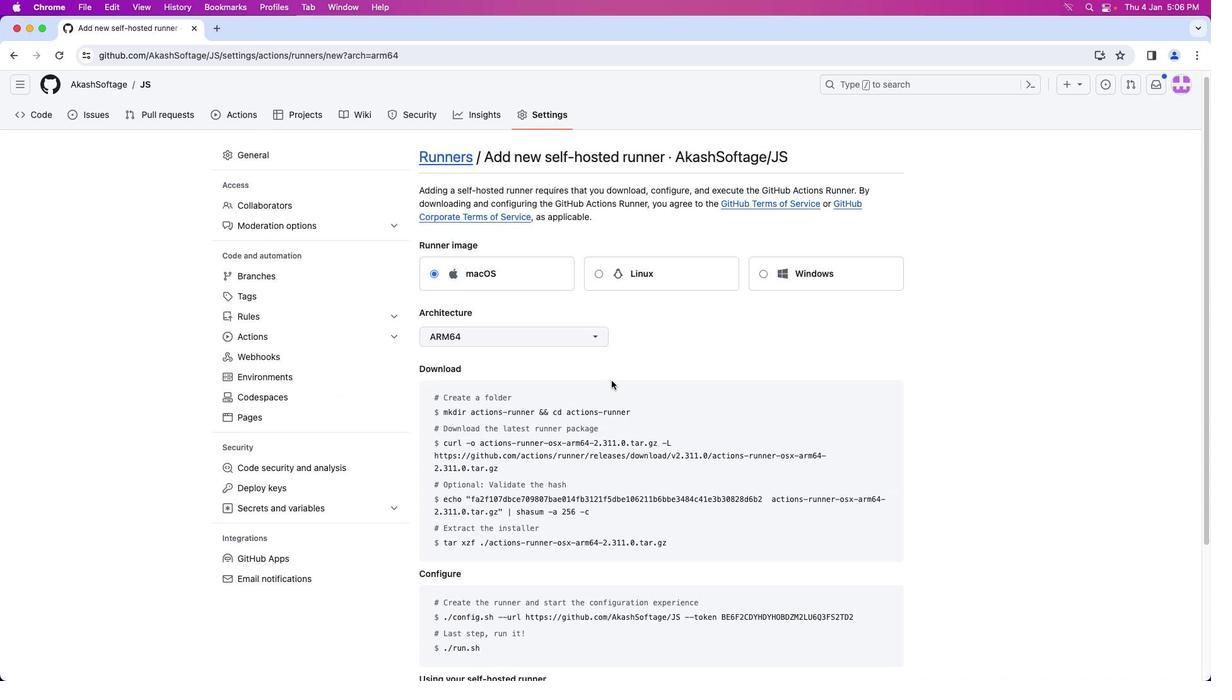 
